 Task: Show manage Guides.
Action: Mouse moved to (947, 10)
Screenshot: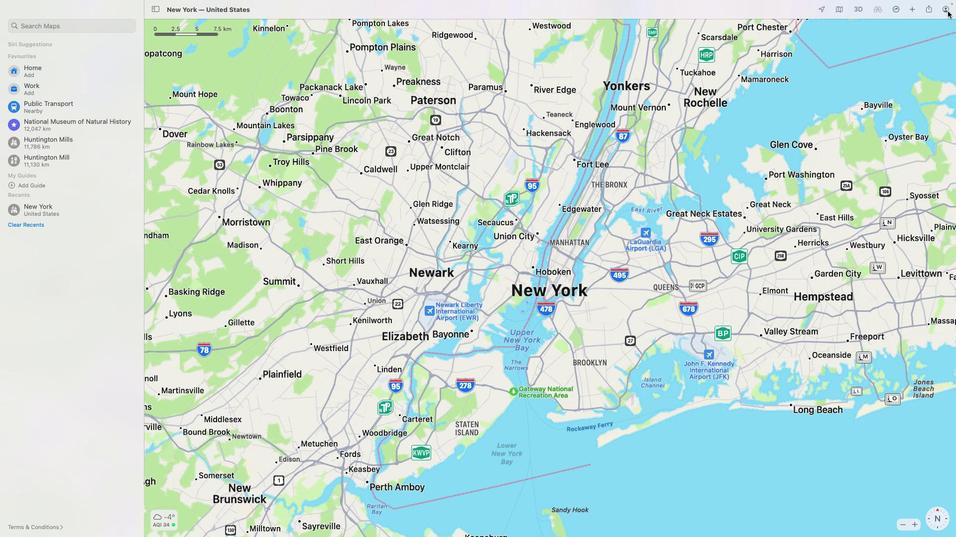 
Action: Mouse pressed left at (947, 10)
Screenshot: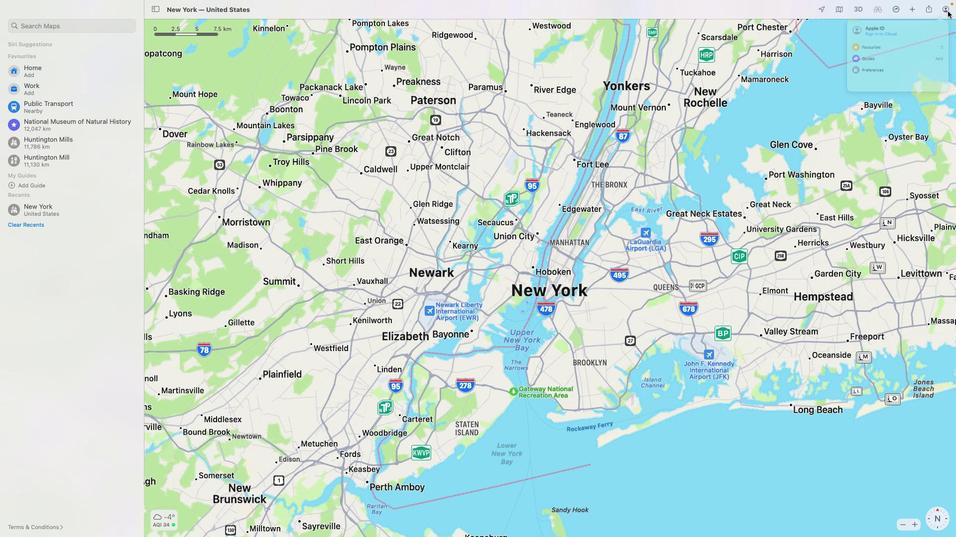 
Action: Mouse moved to (811, 82)
Screenshot: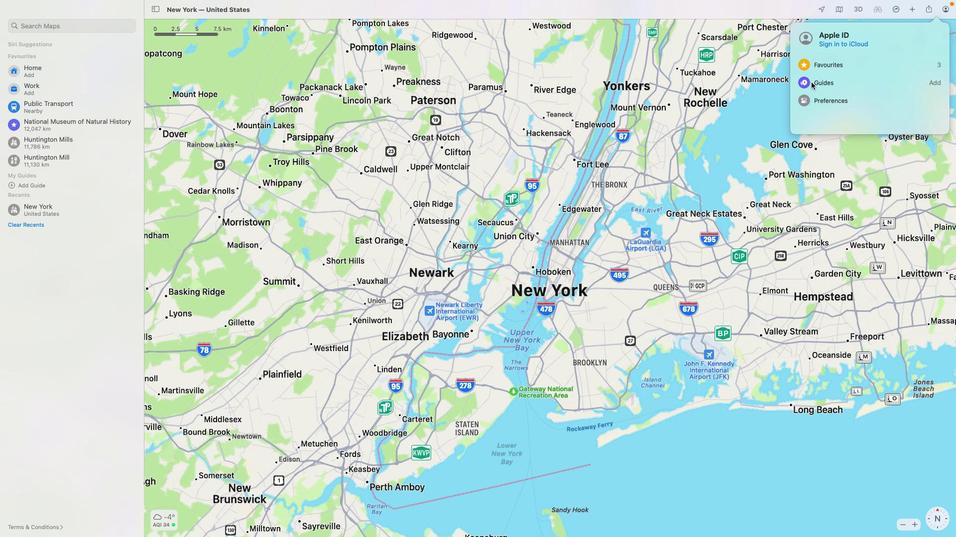 
Action: Mouse pressed left at (811, 82)
Screenshot: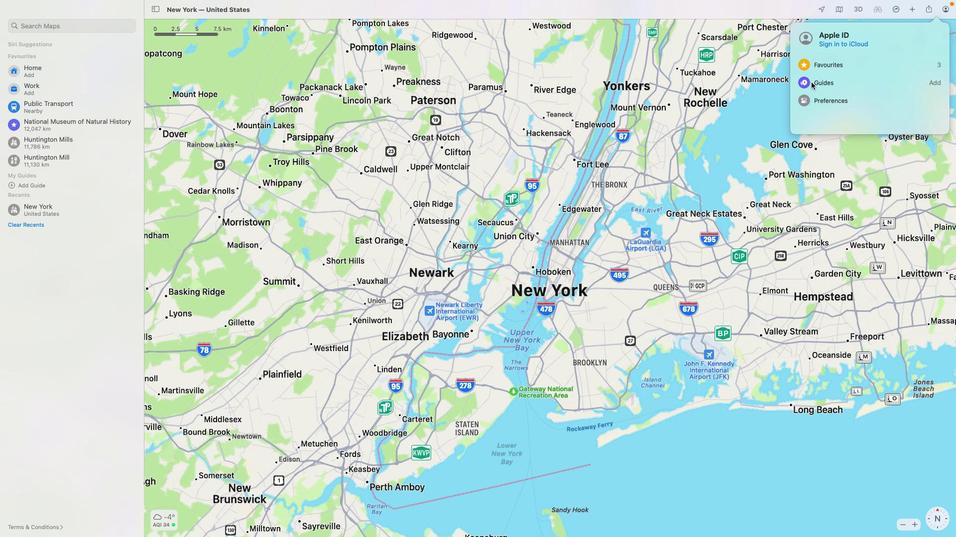 
Action: Mouse moved to (825, 78)
Screenshot: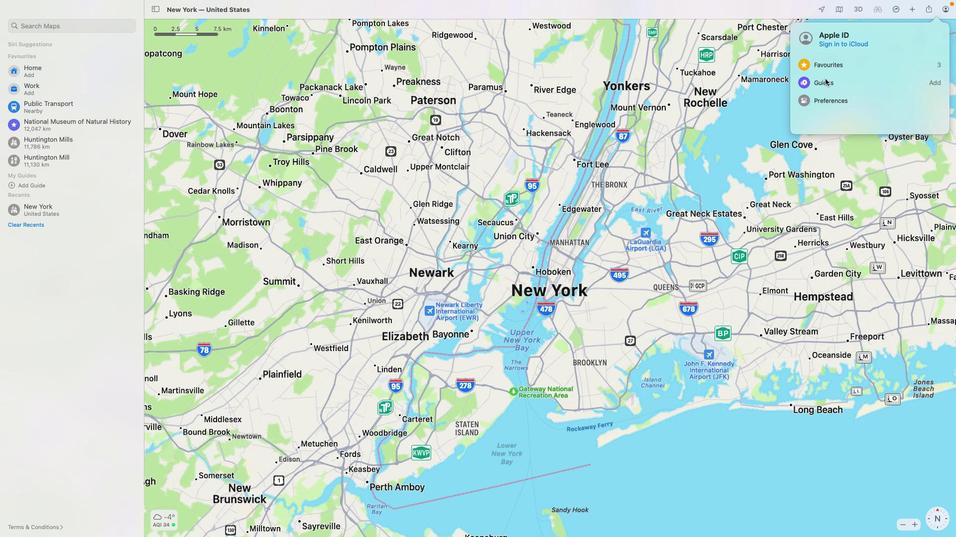 
Action: Mouse pressed left at (825, 78)
Screenshot: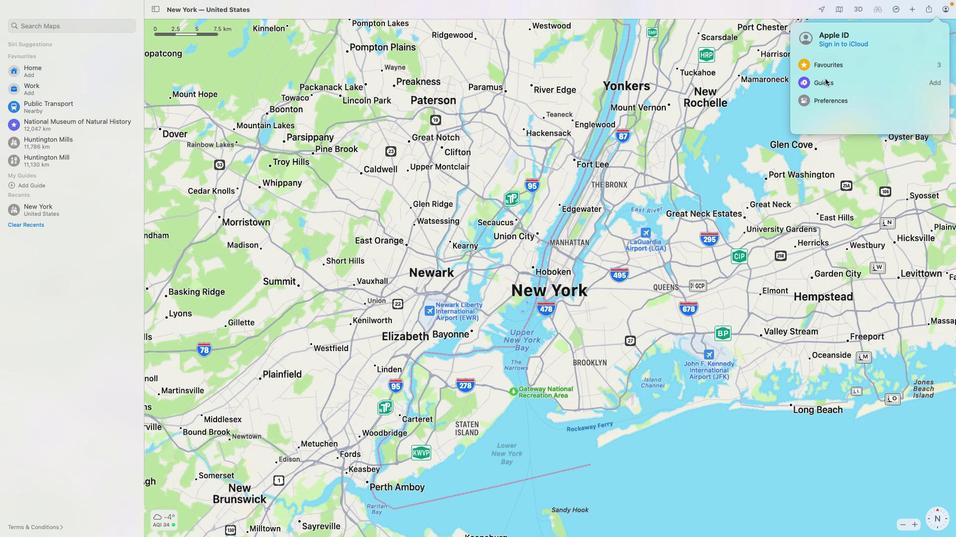 
Action: Mouse moved to (832, 83)
Screenshot: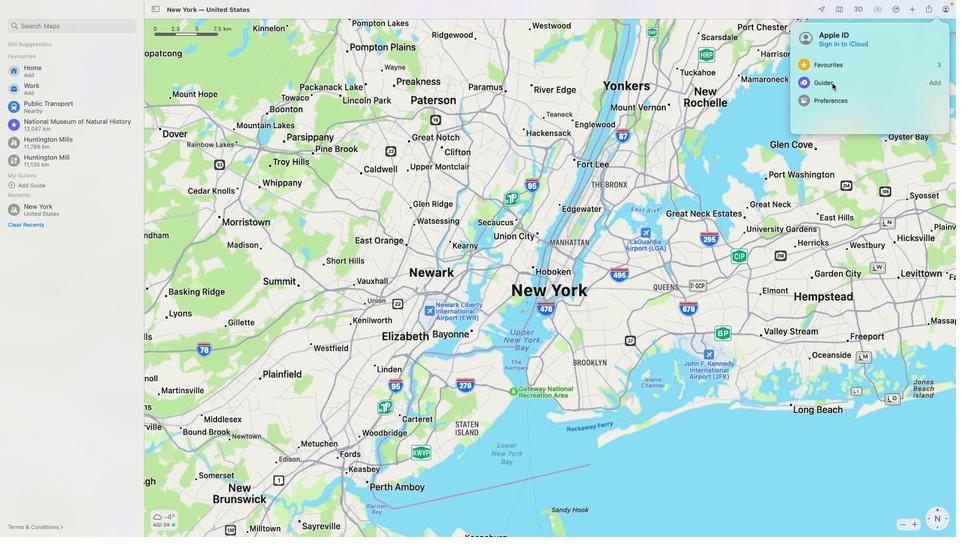 
Action: Mouse pressed left at (832, 83)
Screenshot: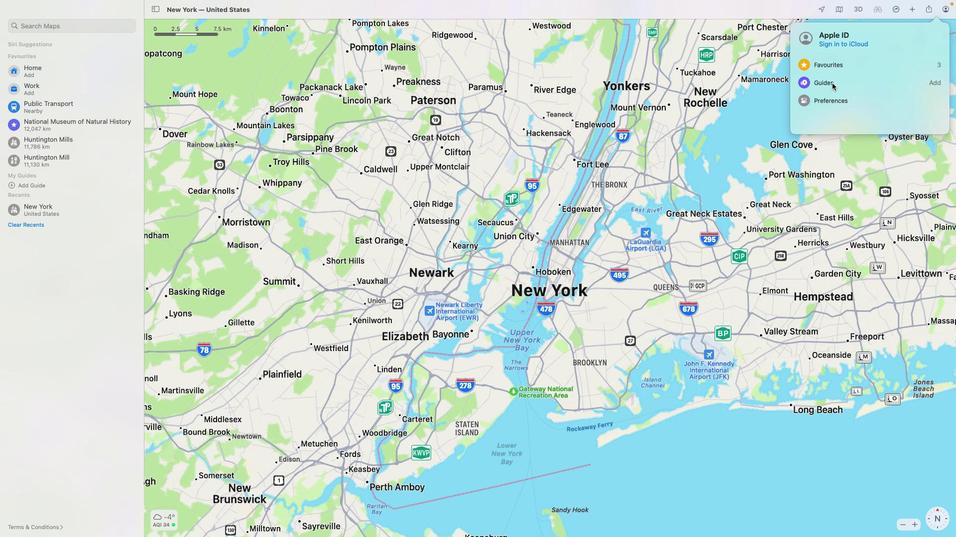 
Action: Mouse moved to (760, 118)
Screenshot: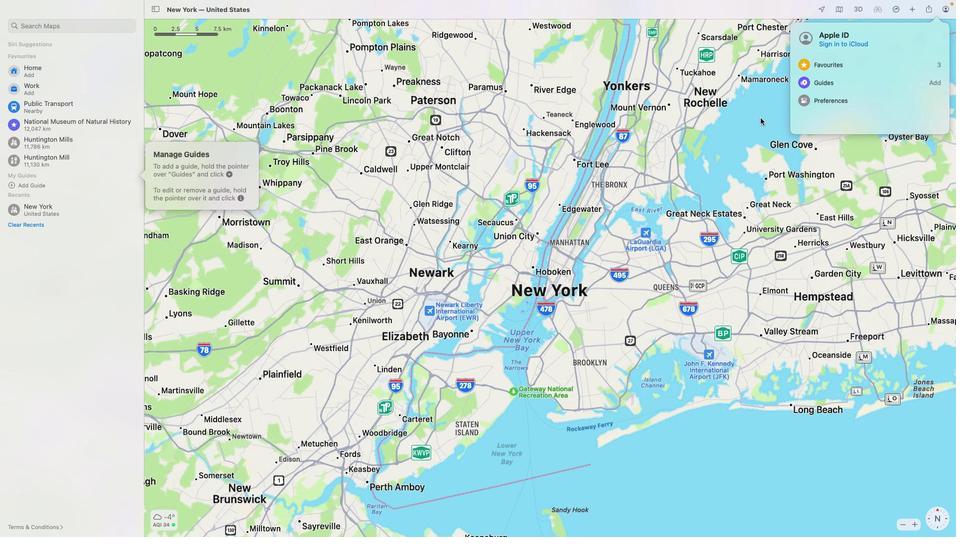 
